 Task: Change "Index interval" for TS muxer to 1000.
Action: Mouse moved to (107, 14)
Screenshot: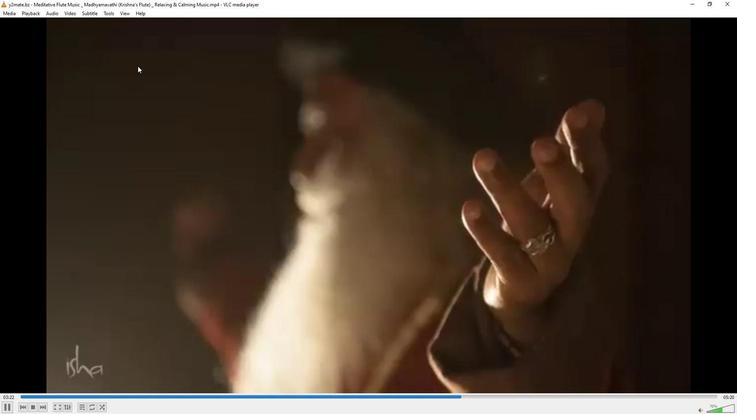 
Action: Mouse pressed left at (107, 14)
Screenshot: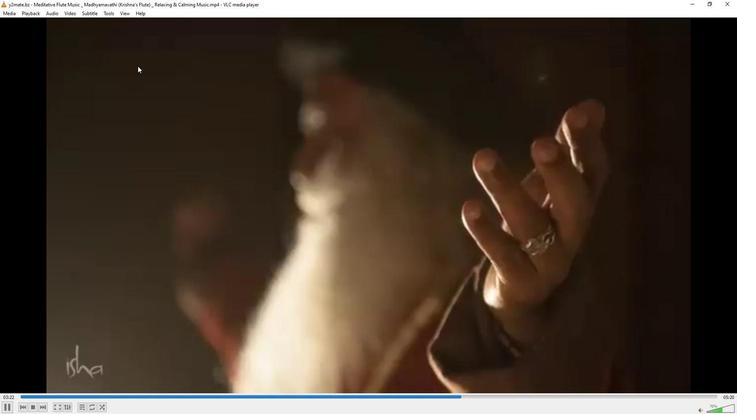 
Action: Mouse moved to (125, 105)
Screenshot: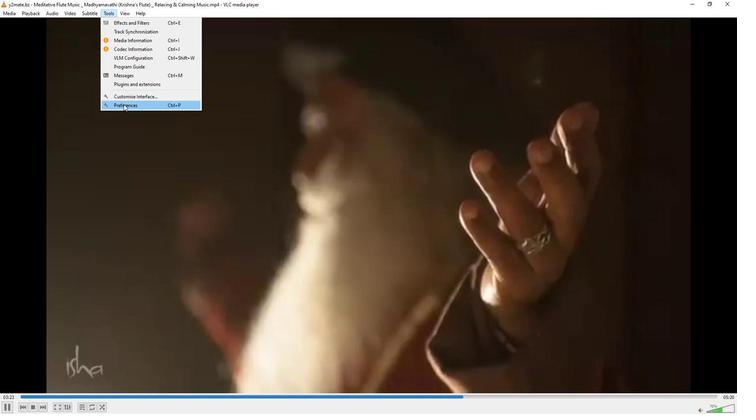 
Action: Mouse pressed left at (125, 105)
Screenshot: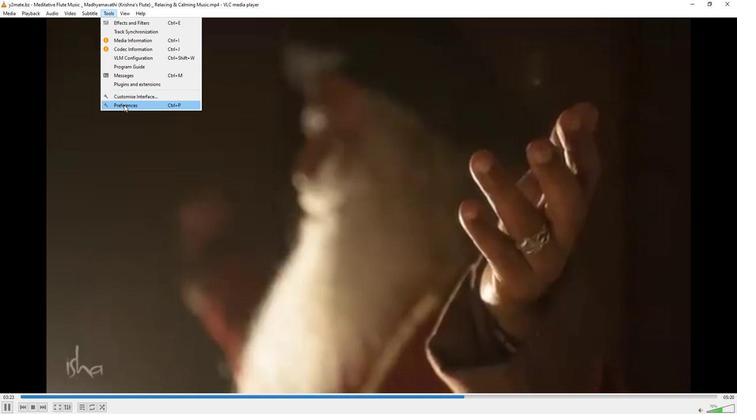 
Action: Mouse moved to (249, 338)
Screenshot: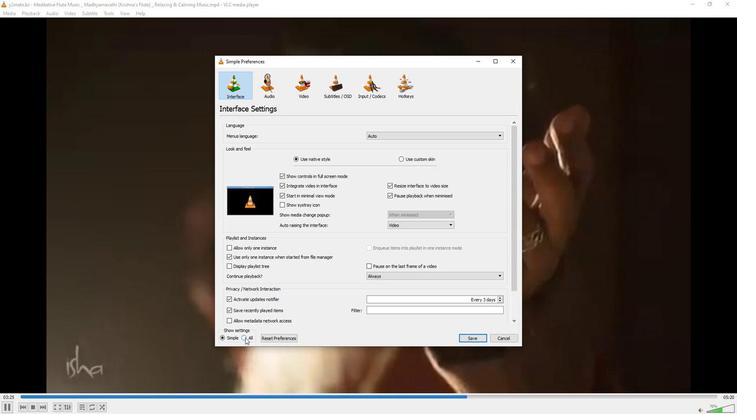 
Action: Mouse pressed left at (249, 338)
Screenshot: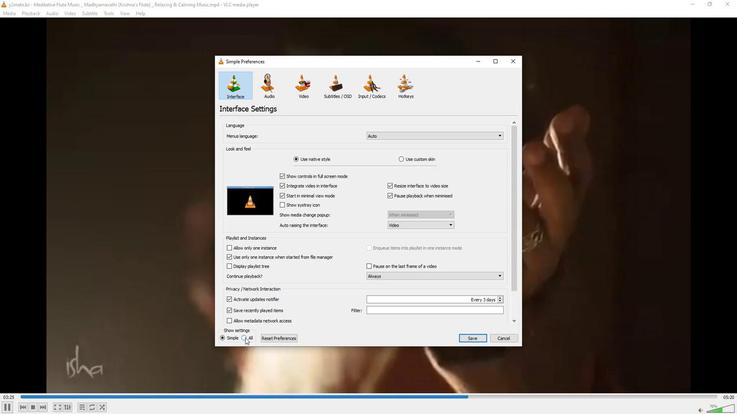 
Action: Mouse moved to (248, 320)
Screenshot: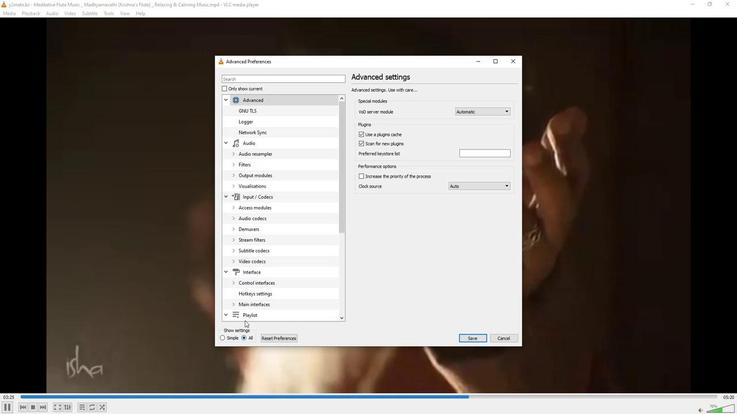 
Action: Mouse scrolled (248, 320) with delta (0, 0)
Screenshot: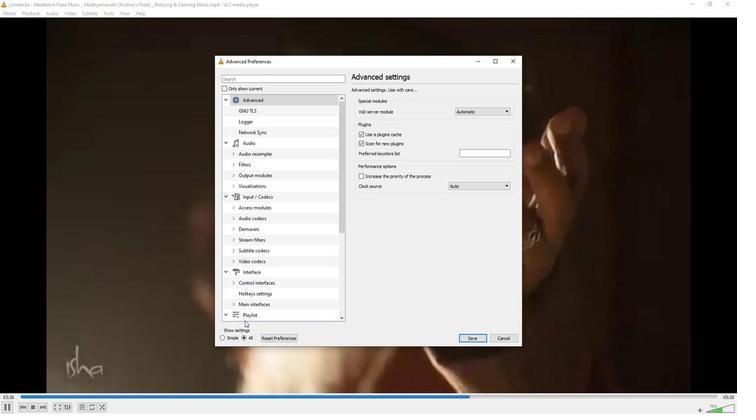 
Action: Mouse moved to (248, 318)
Screenshot: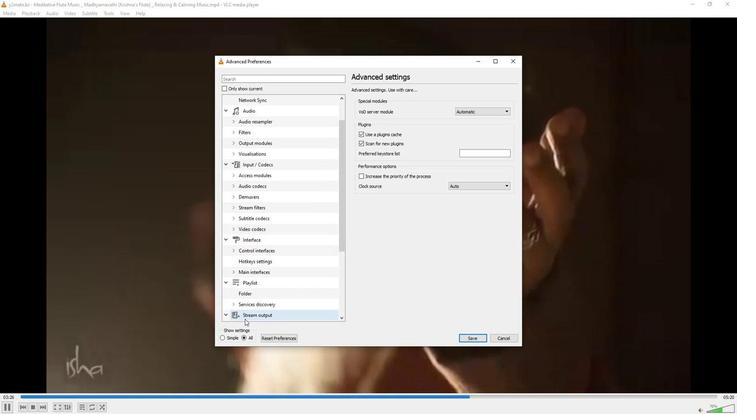 
Action: Mouse scrolled (248, 317) with delta (0, 0)
Screenshot: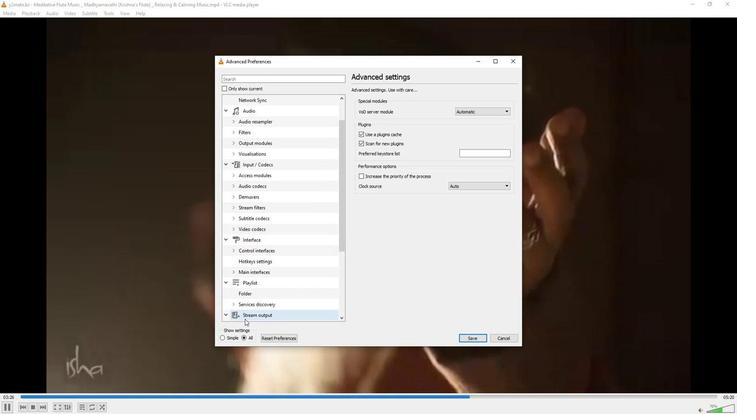 
Action: Mouse moved to (235, 303)
Screenshot: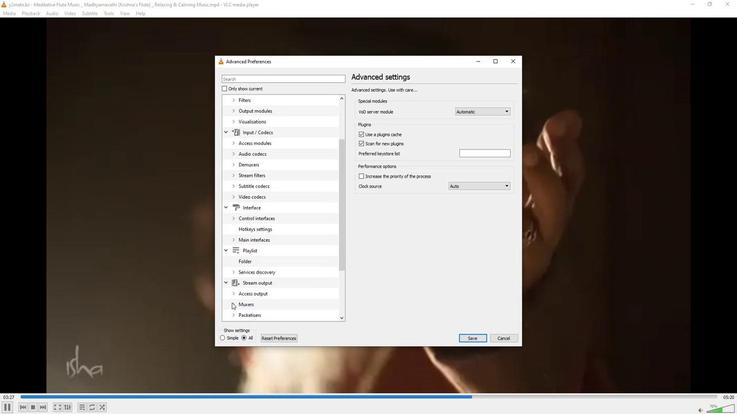 
Action: Mouse pressed left at (235, 303)
Screenshot: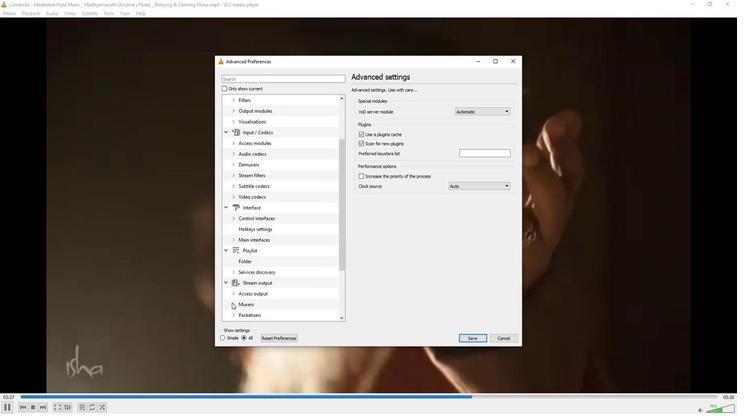 
Action: Mouse moved to (256, 300)
Screenshot: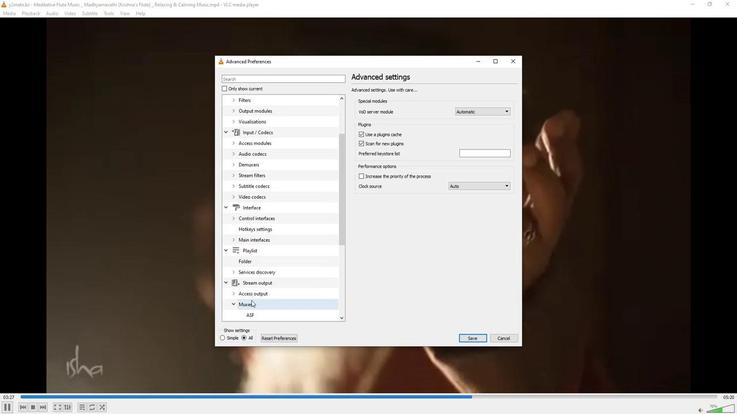 
Action: Mouse scrolled (256, 299) with delta (0, 0)
Screenshot: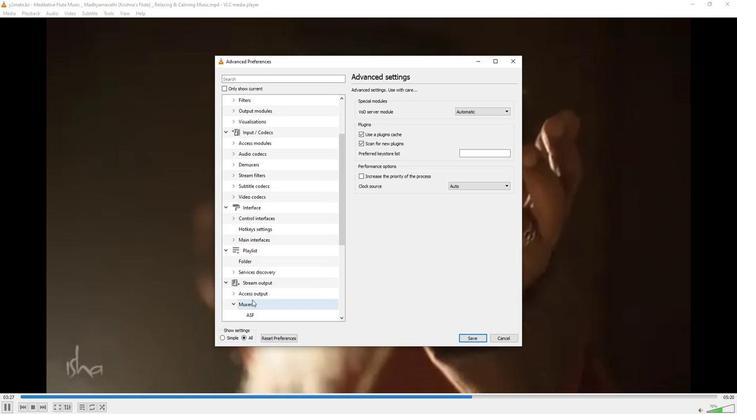 
Action: Mouse moved to (256, 300)
Screenshot: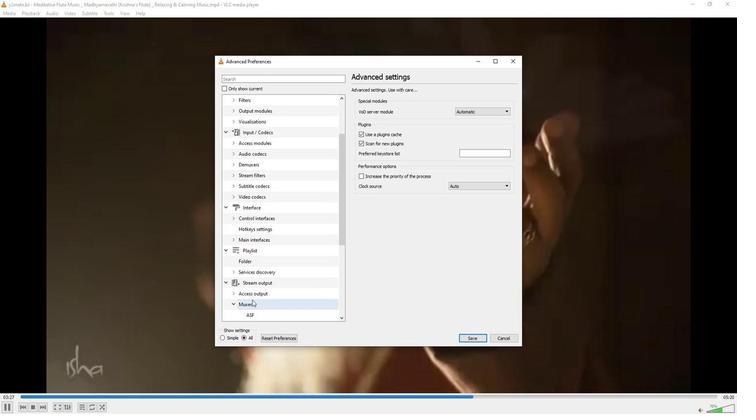 
Action: Mouse scrolled (256, 299) with delta (0, 0)
Screenshot: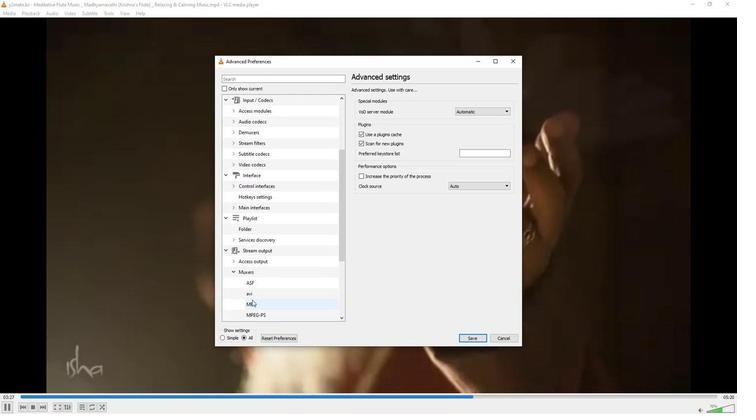 
Action: Mouse moved to (266, 303)
Screenshot: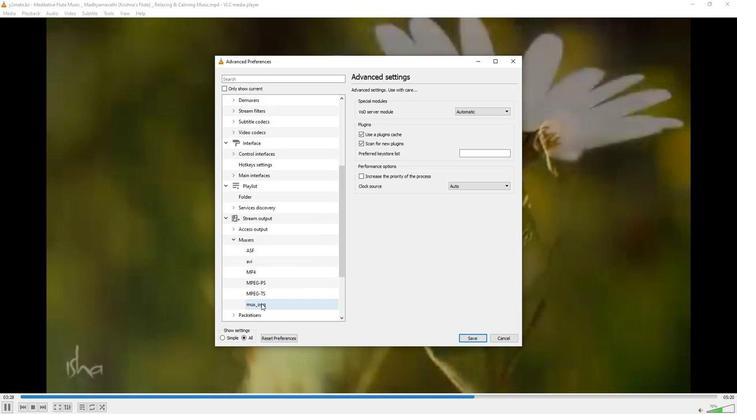 
Action: Mouse pressed left at (266, 303)
Screenshot: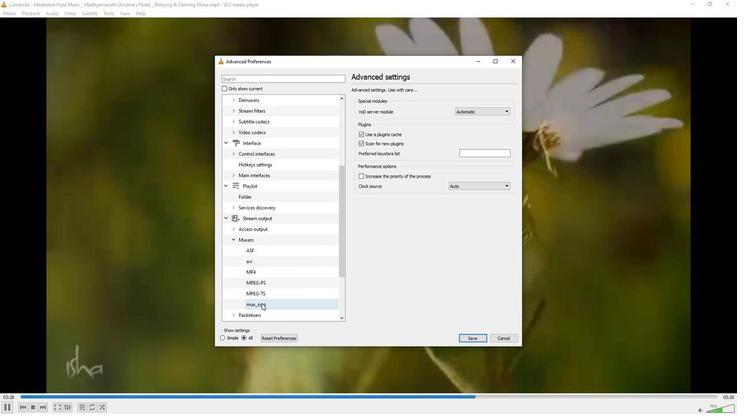 
Action: Mouse moved to (522, 100)
Screenshot: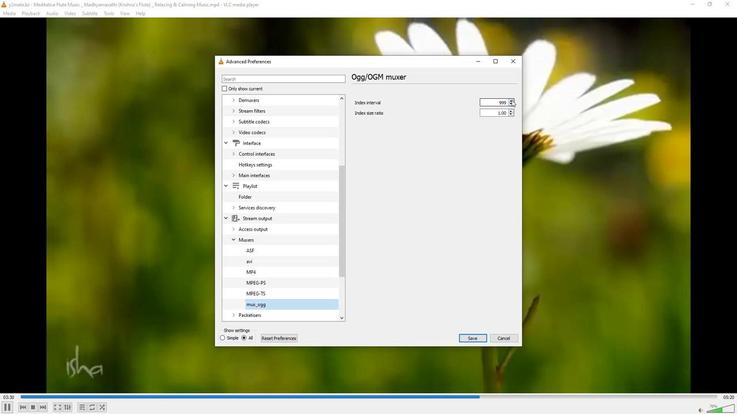 
Action: Mouse pressed left at (522, 100)
Screenshot: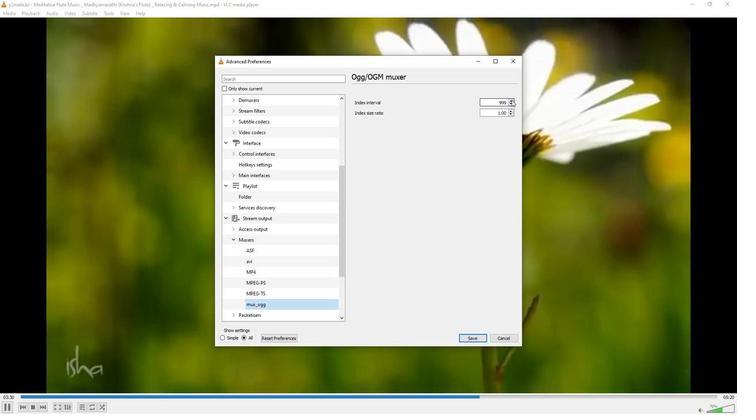 
Action: Mouse moved to (471, 208)
Screenshot: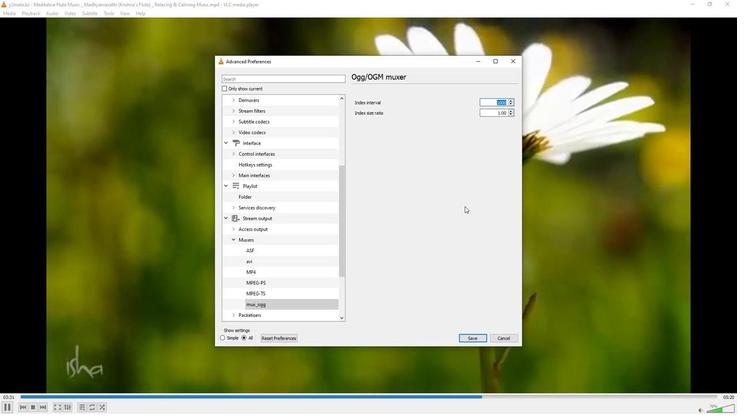 
